 Task: Set the phone number to "+1 703-917-4899".
Action: Mouse moved to (702, 320)
Screenshot: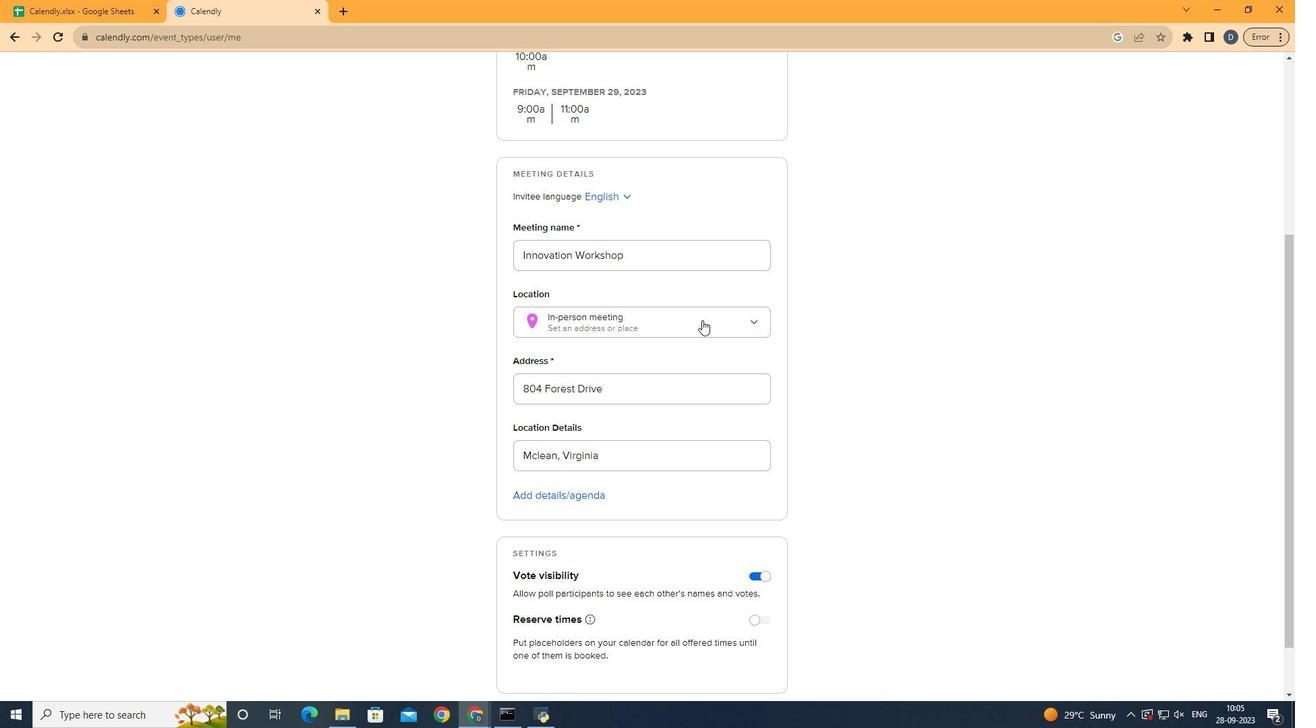 
Action: Mouse pressed left at (702, 320)
Screenshot: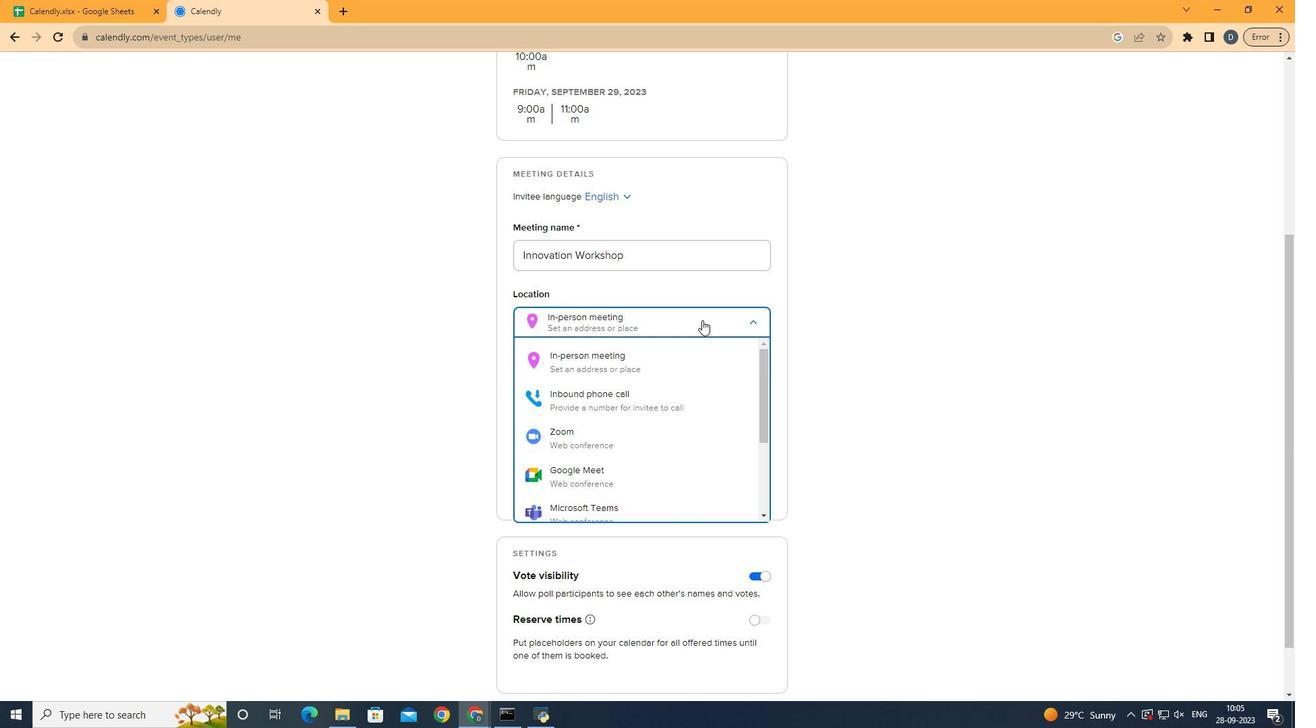 
Action: Mouse moved to (671, 400)
Screenshot: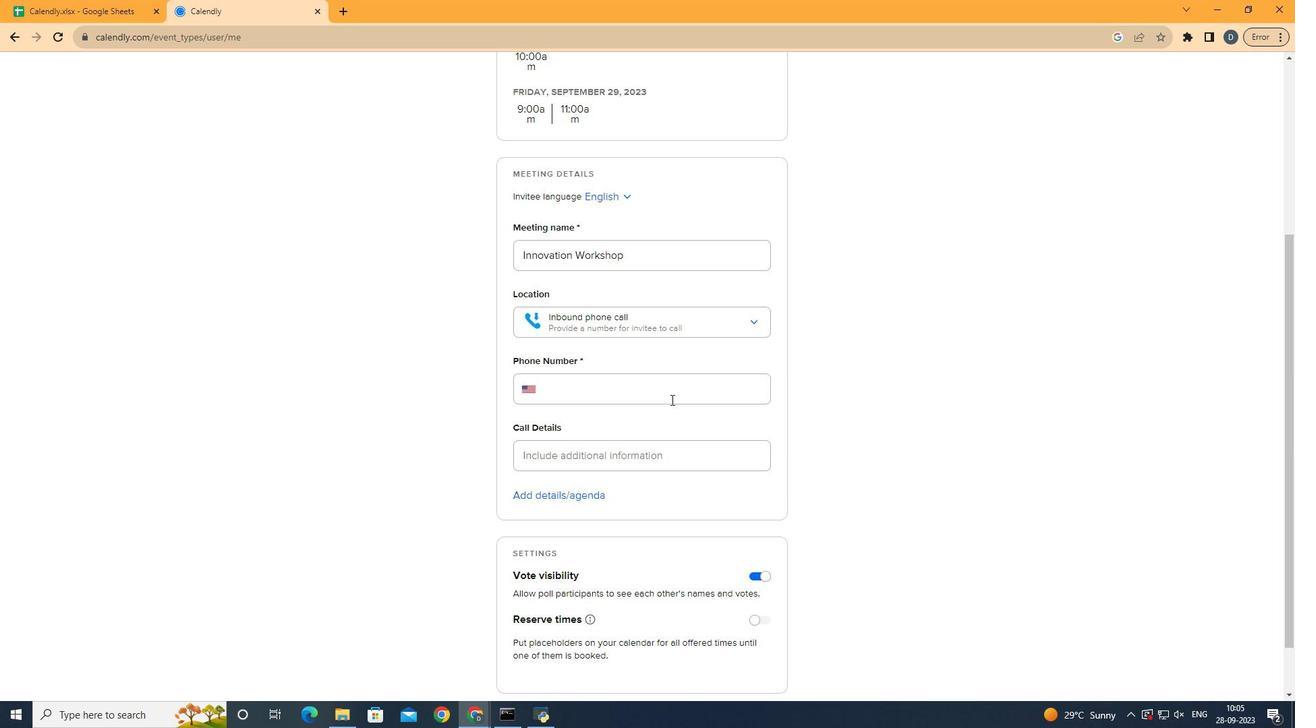 
Action: Mouse pressed left at (671, 400)
Screenshot: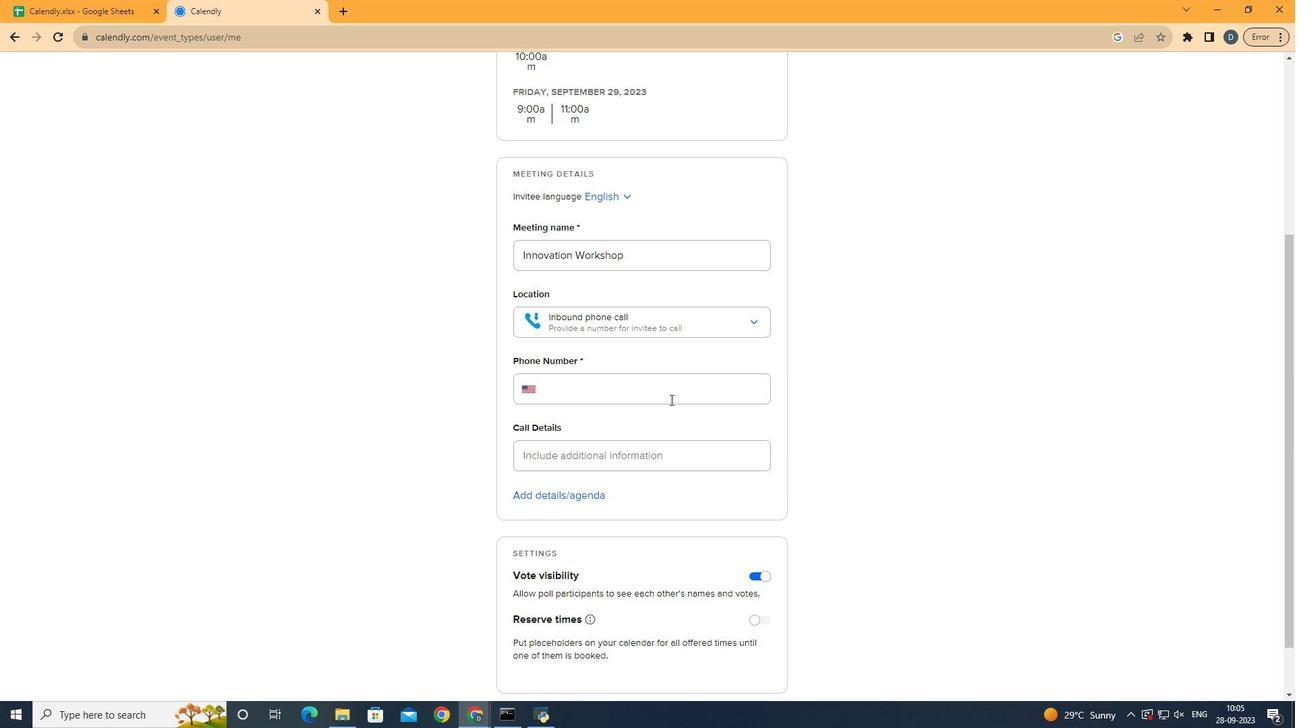 
Action: Mouse moved to (669, 400)
Screenshot: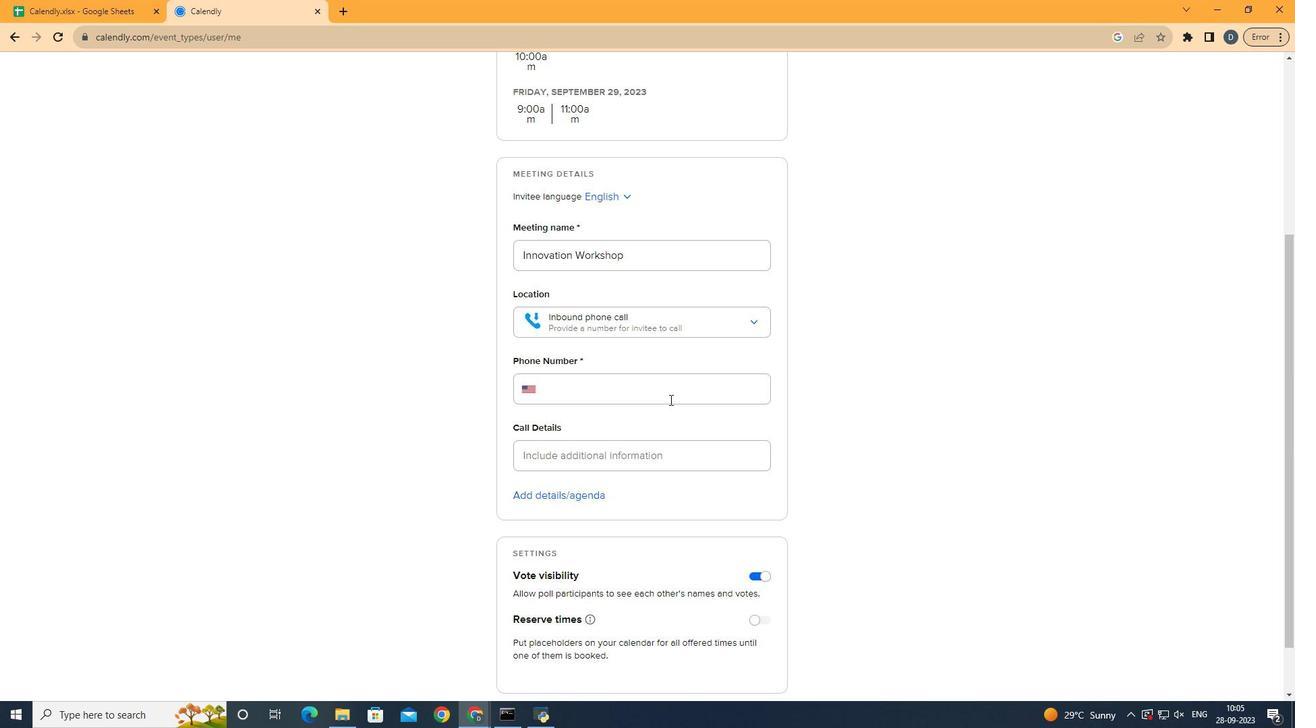 
Action: Mouse pressed left at (669, 400)
Screenshot: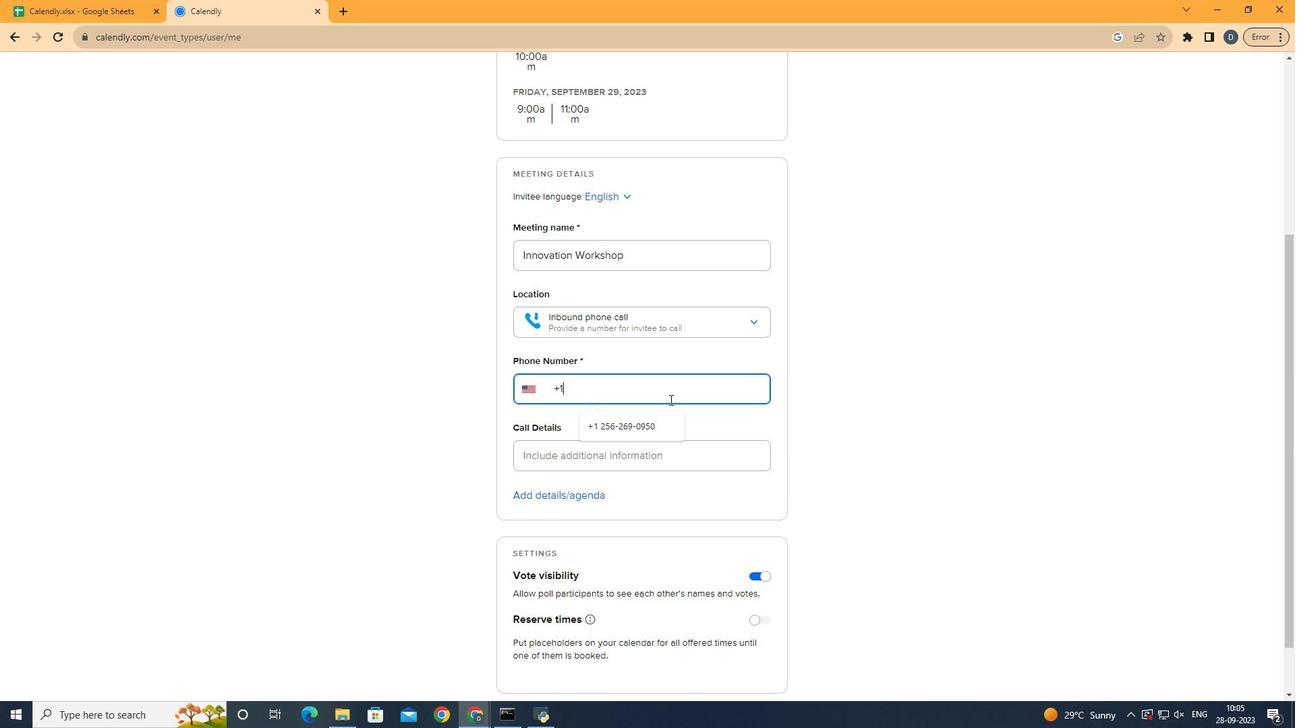 
Action: Key pressed 7039174899
Screenshot: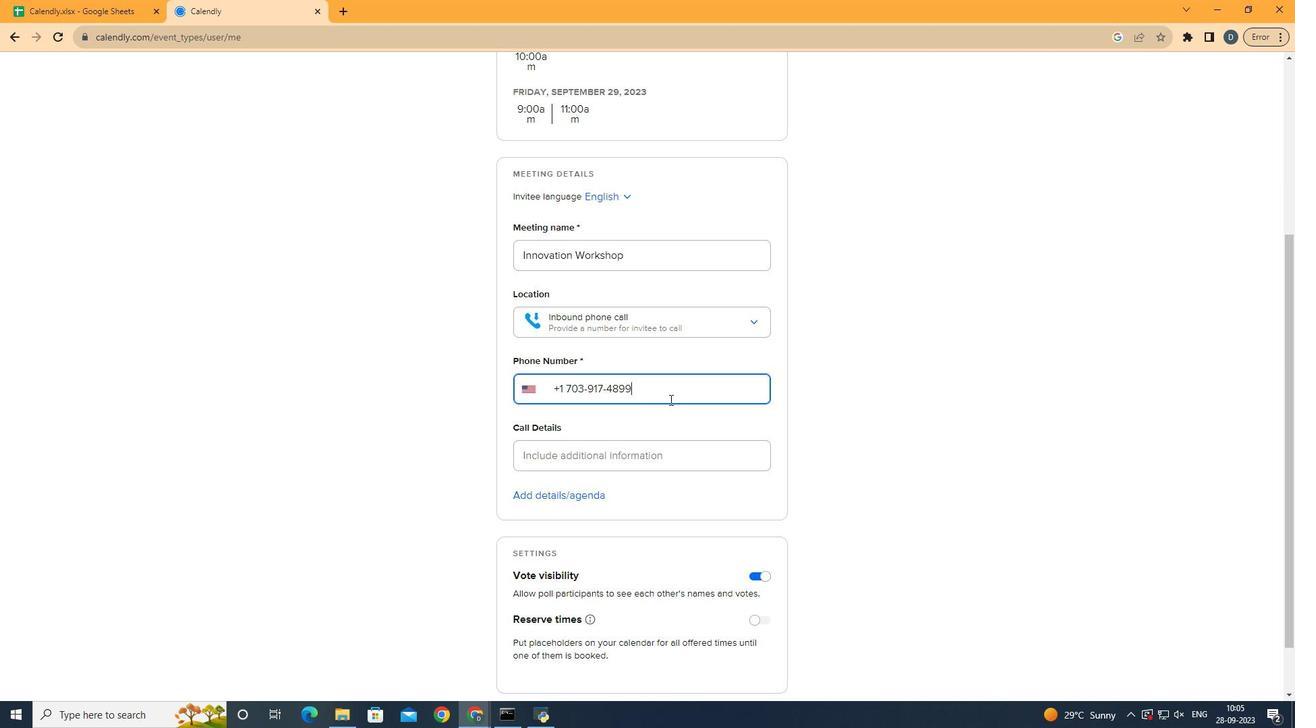 
Action: Mouse moved to (892, 485)
Screenshot: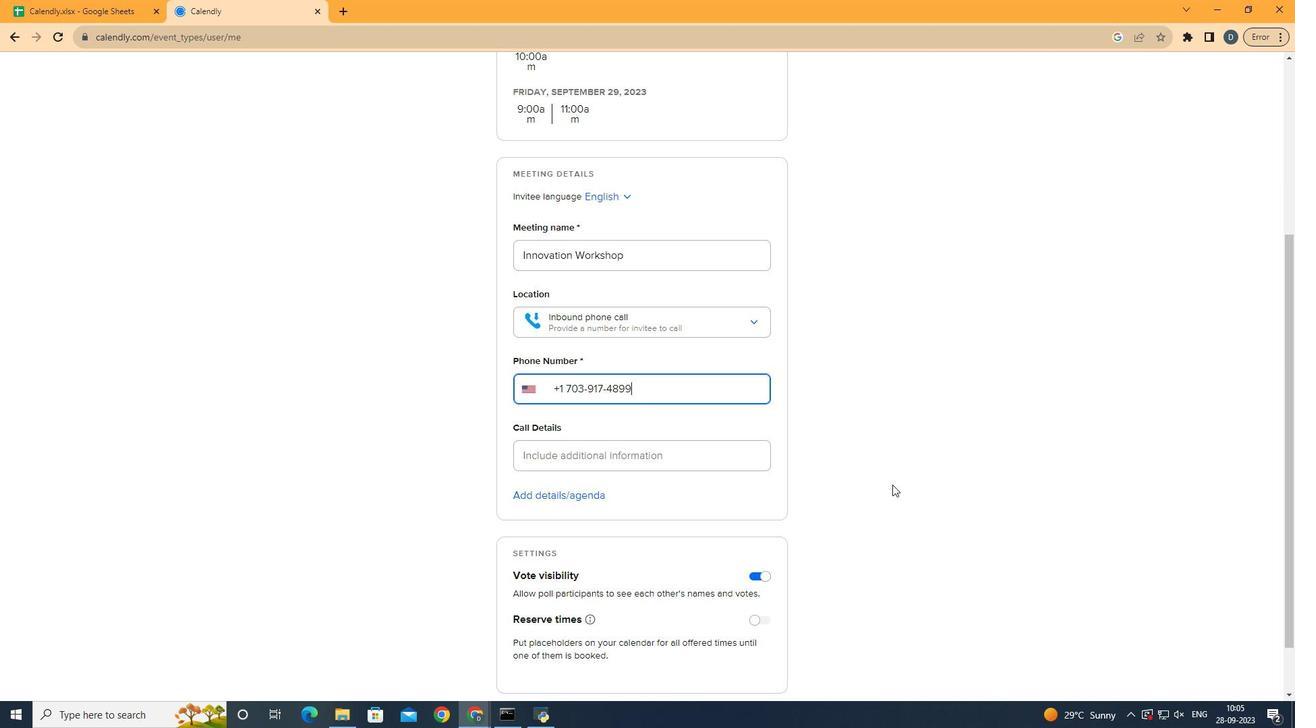 
Action: Mouse pressed left at (892, 485)
Screenshot: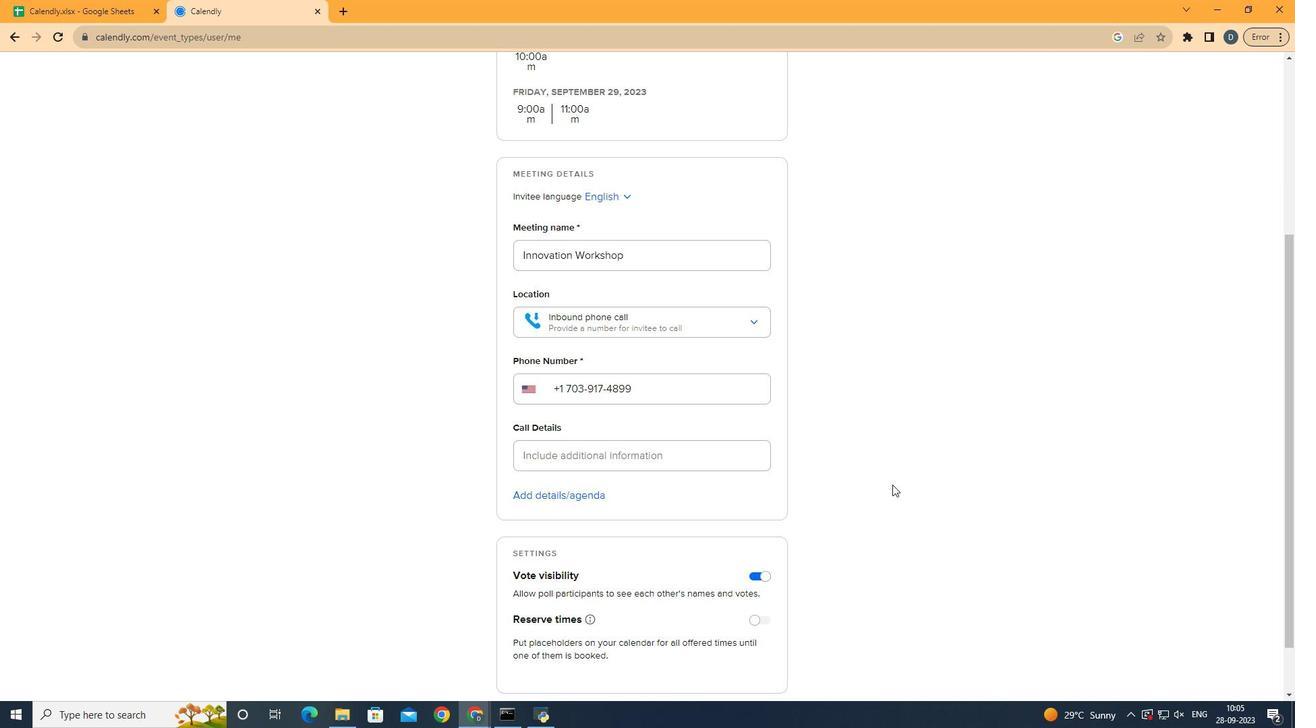 
